 Task: Change  the formatting of the data to Which is Less than 10, In conditional formating, put the option 'Light Red Fill with Drak Red Text. 'In the sheet  Attendance Spreadsheetbook
Action: Mouse moved to (32, 155)
Screenshot: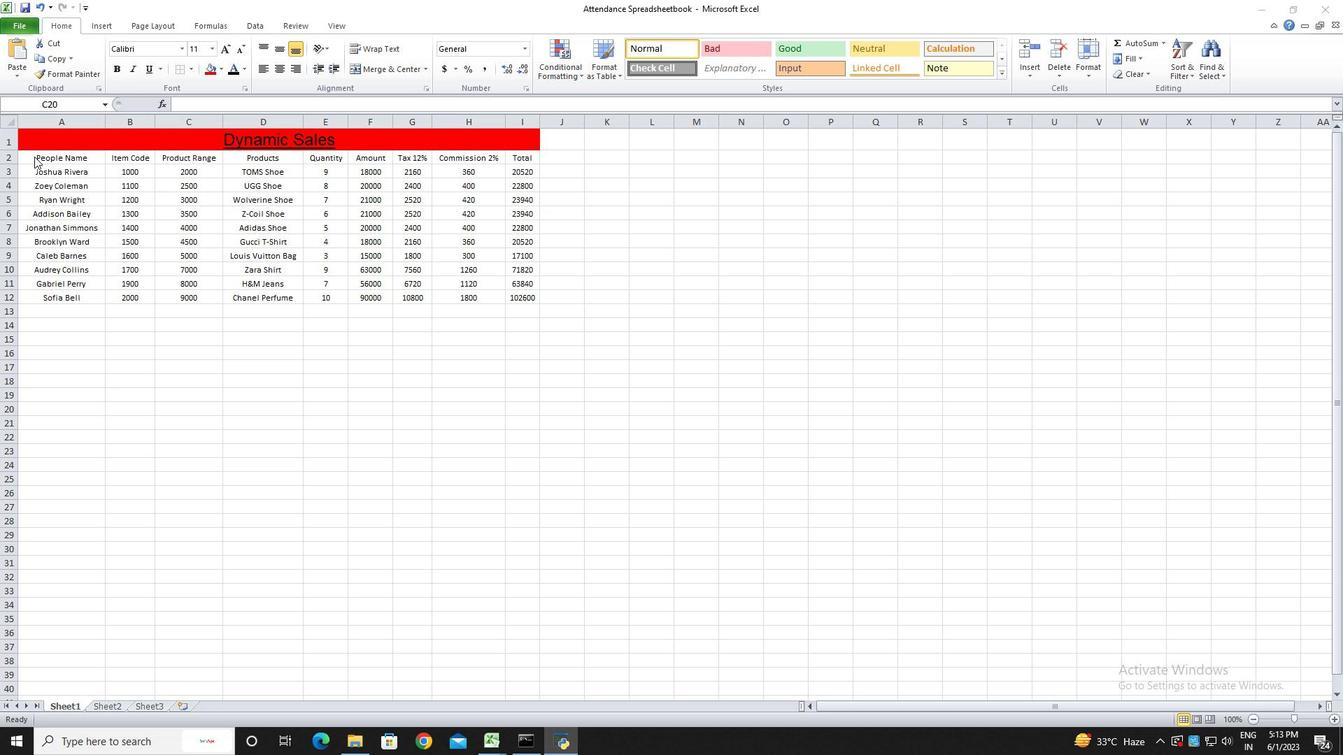 
Action: Mouse pressed left at (32, 155)
Screenshot: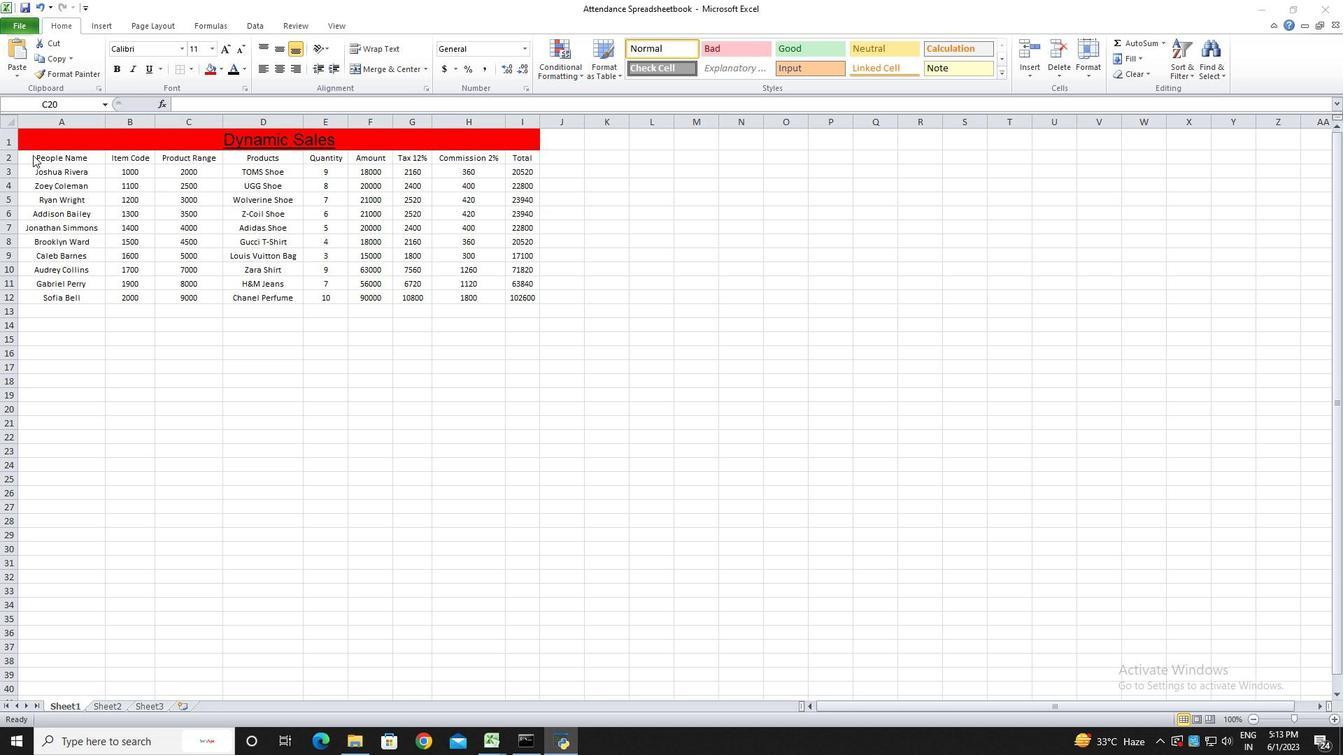 
Action: Mouse moved to (32, 158)
Screenshot: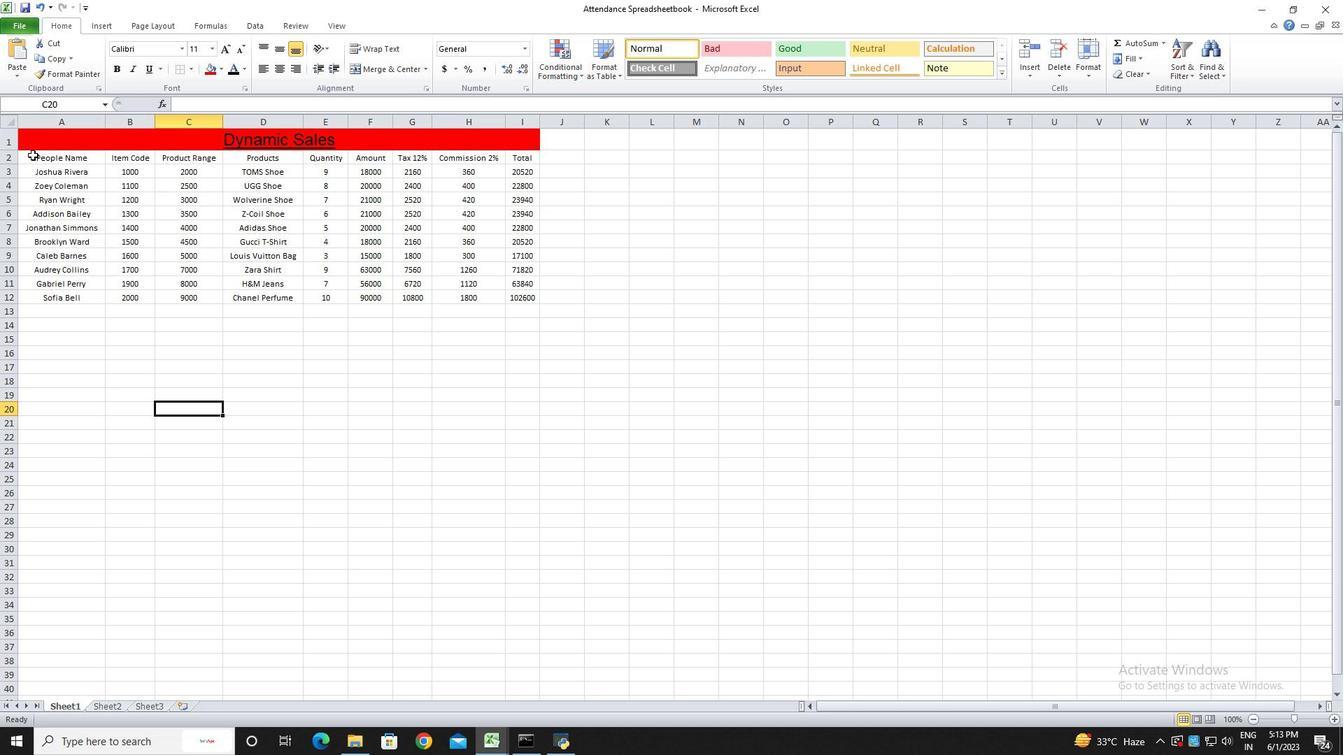 
Action: Mouse pressed left at (32, 158)
Screenshot: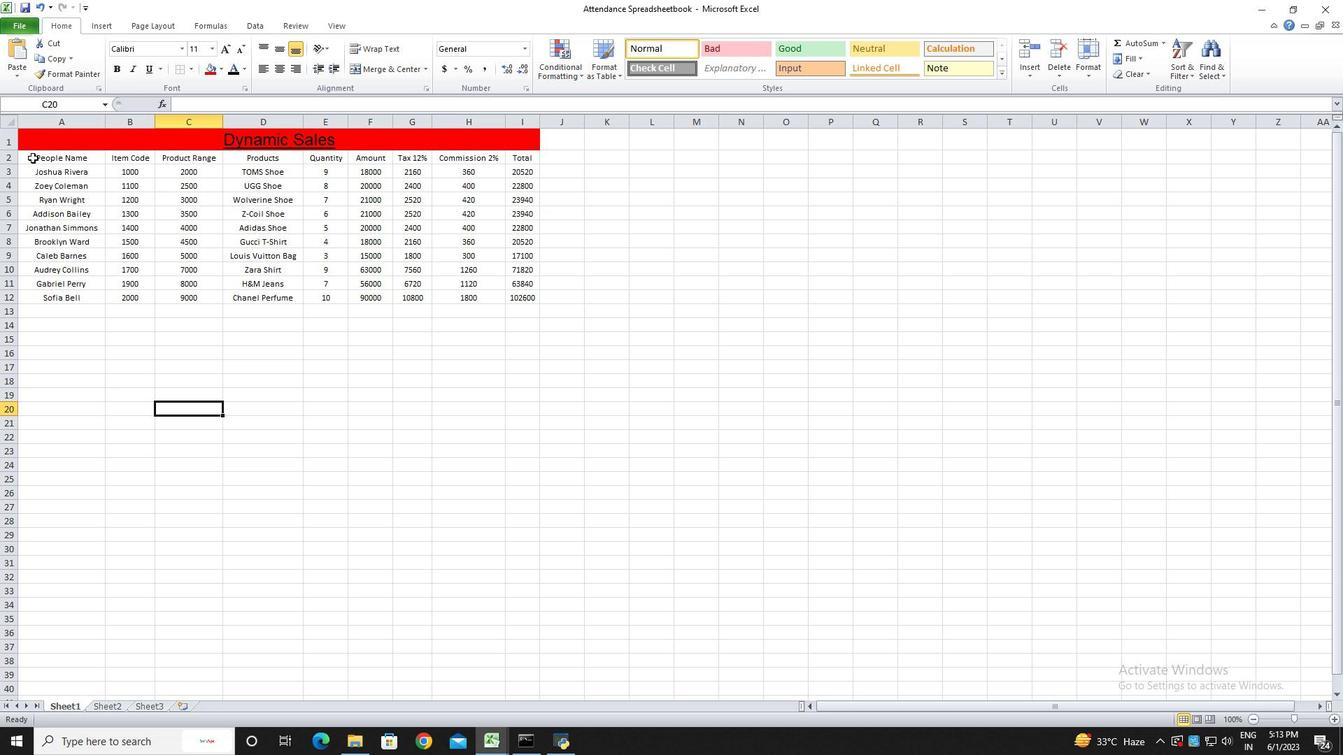 
Action: Mouse pressed left at (32, 158)
Screenshot: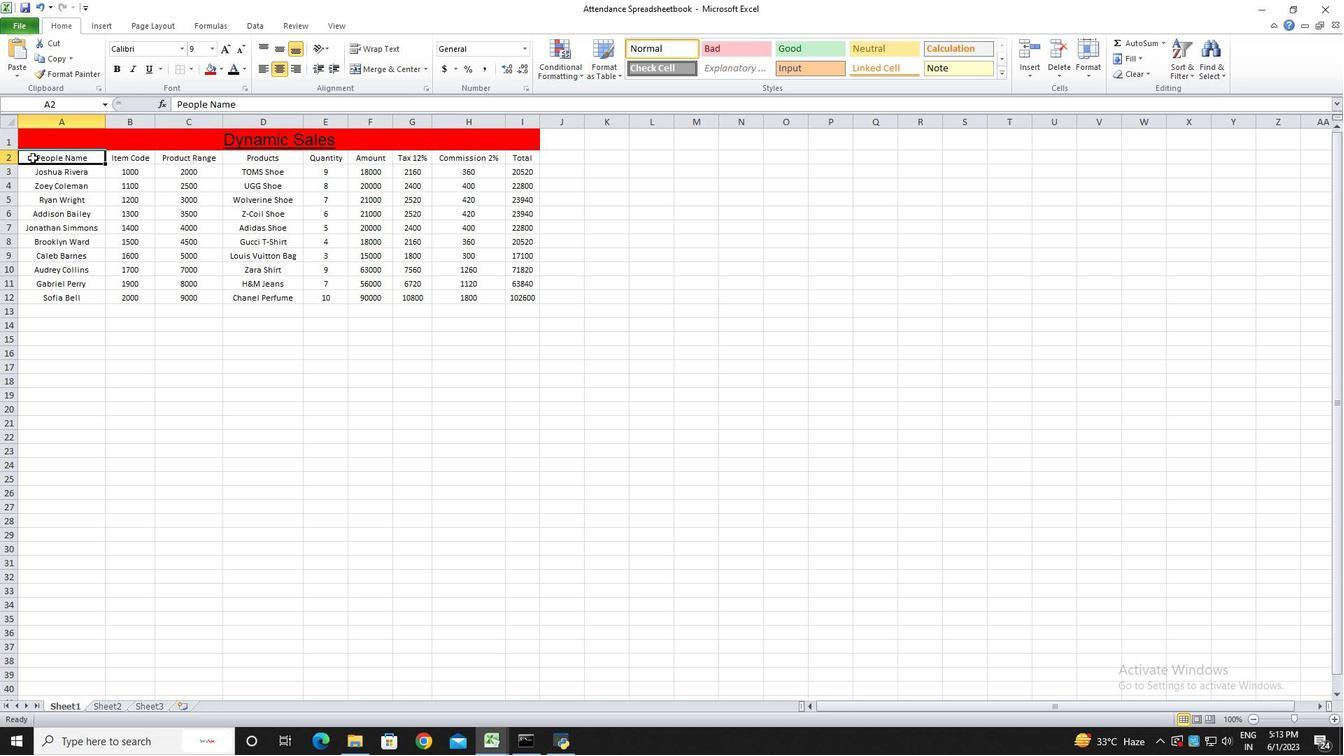 
Action: Mouse moved to (67, 339)
Screenshot: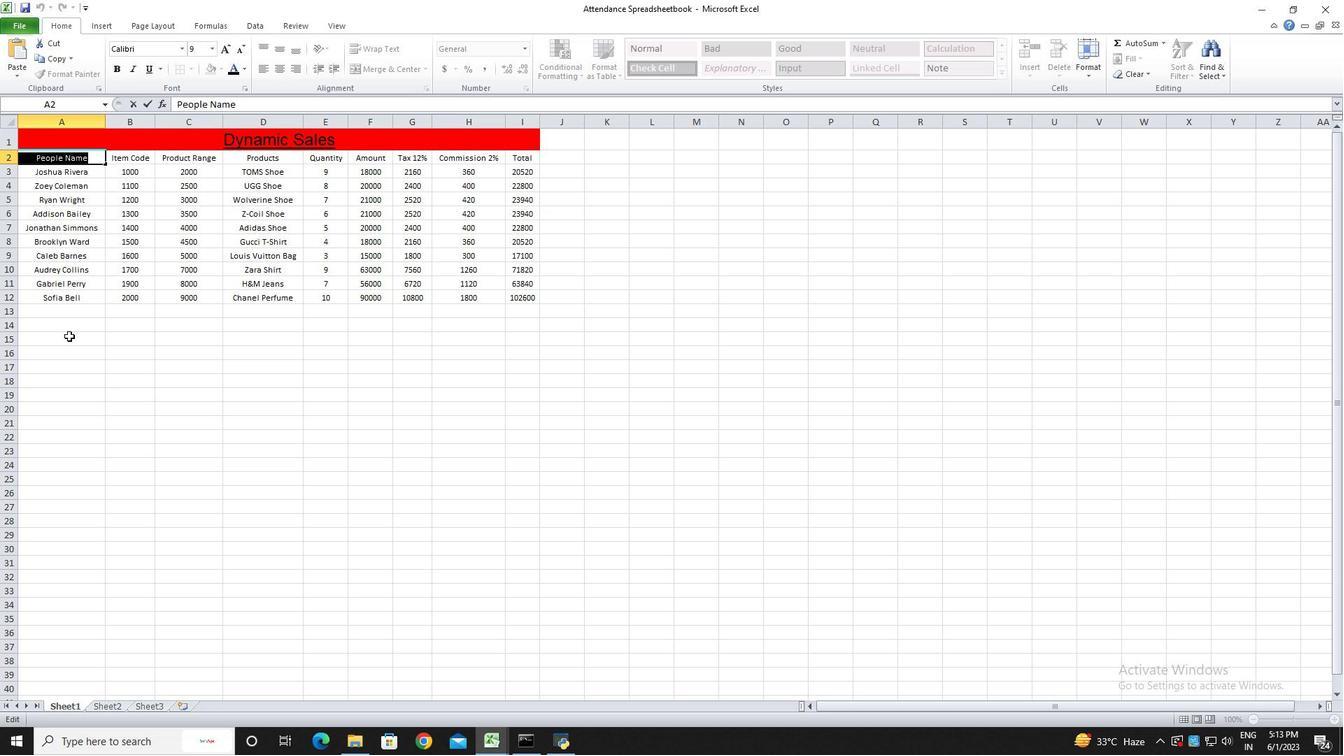 
Action: Mouse pressed left at (67, 339)
Screenshot: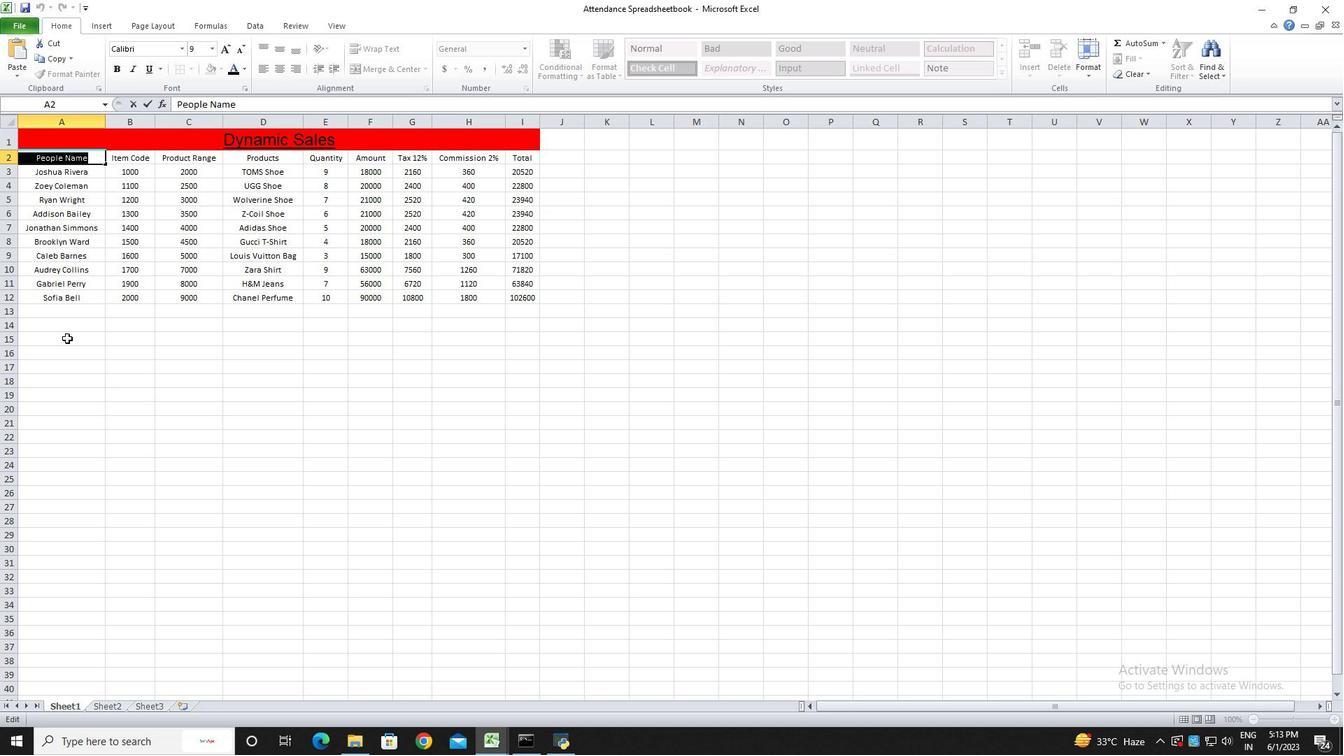 
Action: Mouse moved to (32, 156)
Screenshot: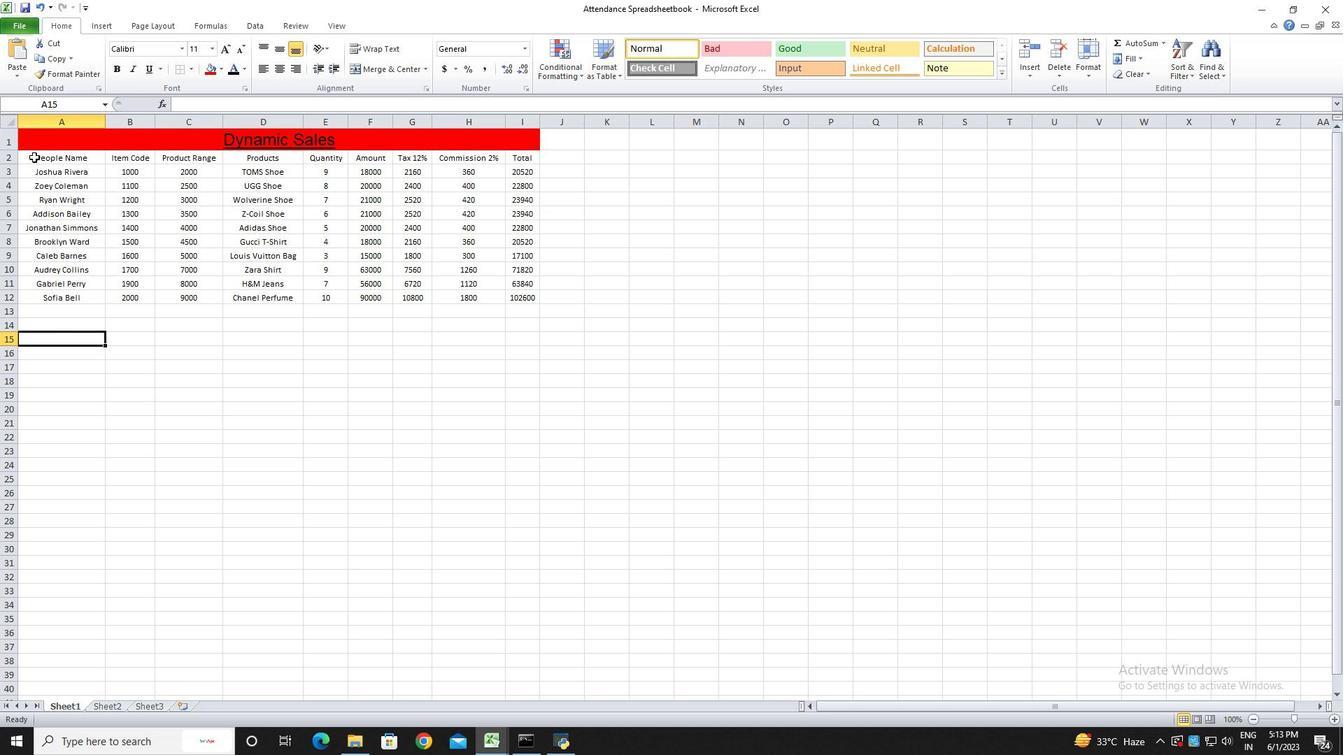 
Action: Mouse pressed left at (32, 156)
Screenshot: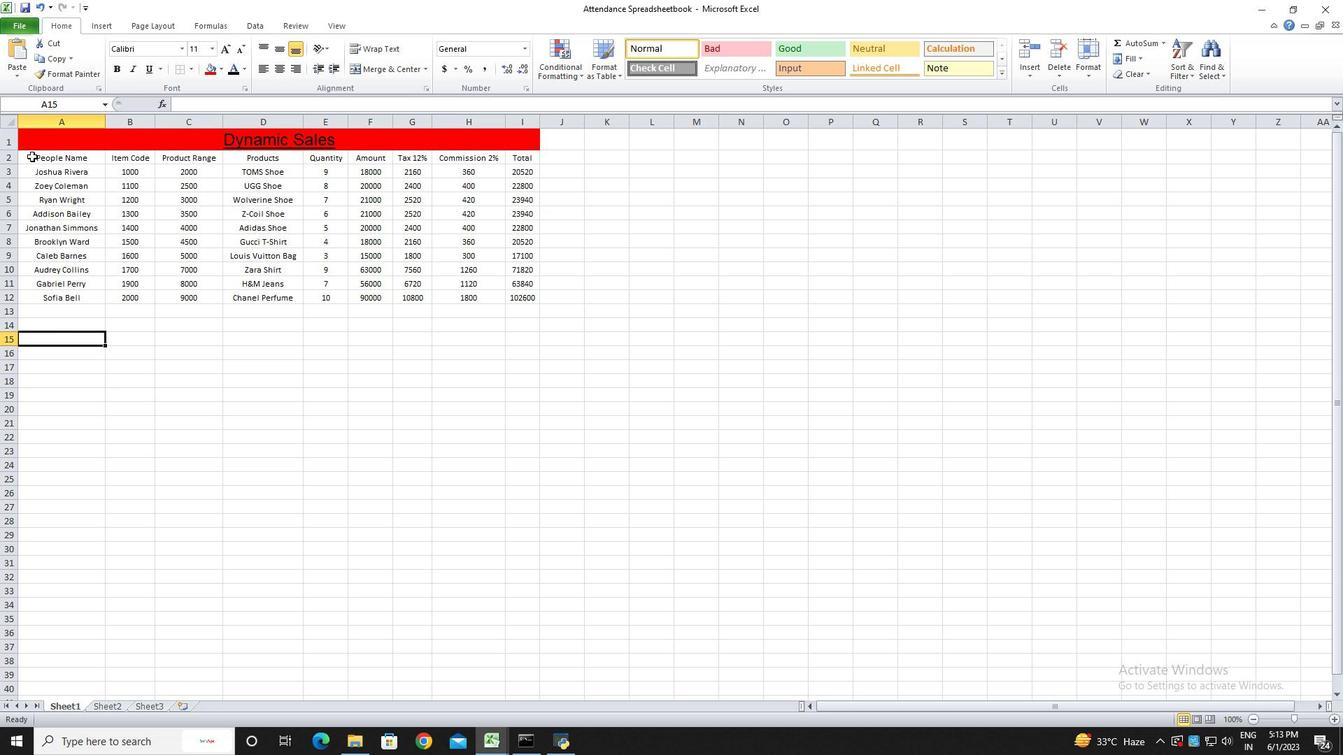 
Action: Mouse moved to (581, 76)
Screenshot: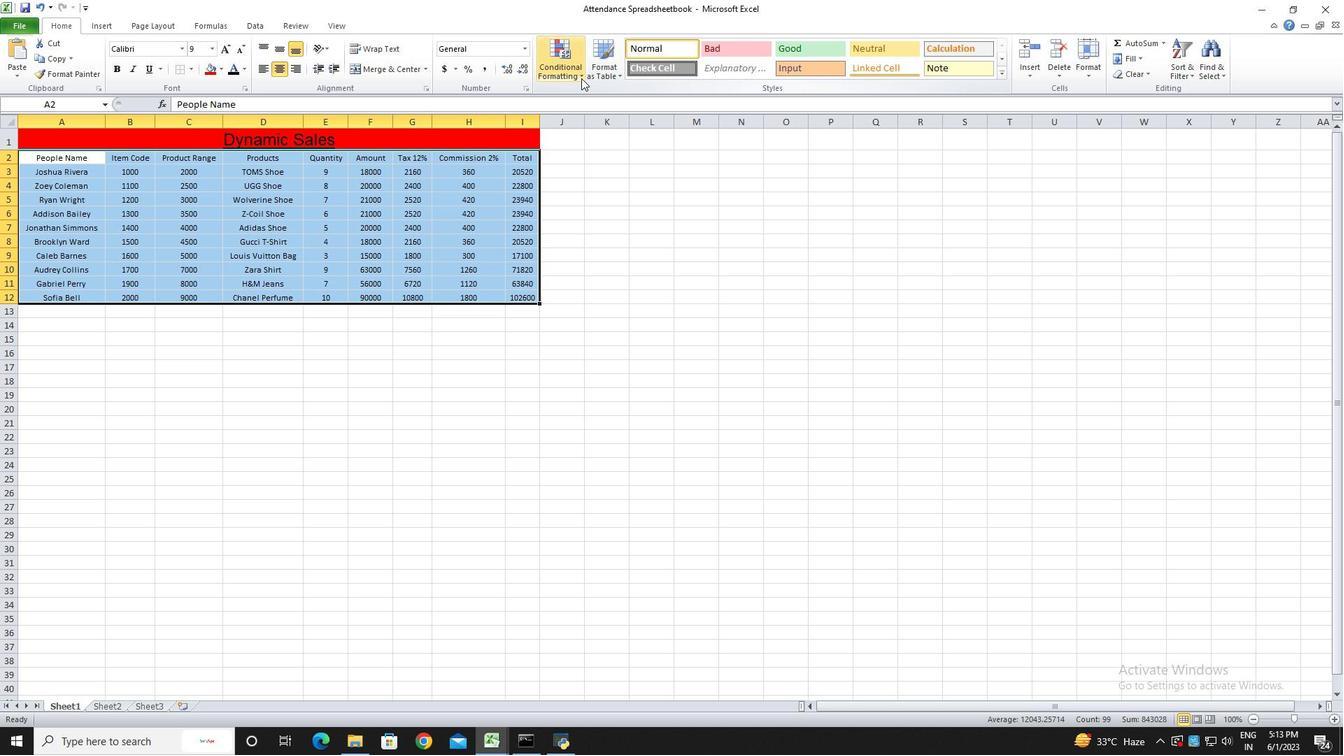
Action: Mouse pressed left at (581, 76)
Screenshot: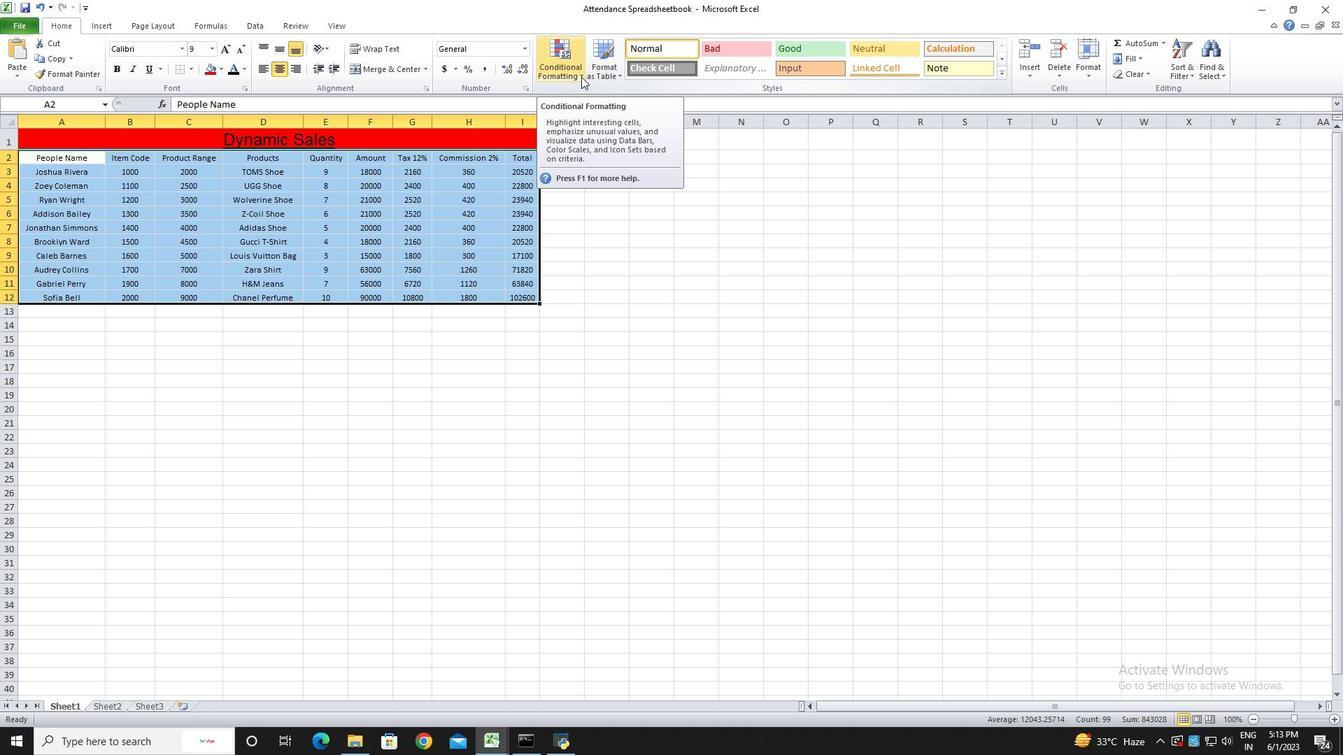 
Action: Mouse moved to (719, 126)
Screenshot: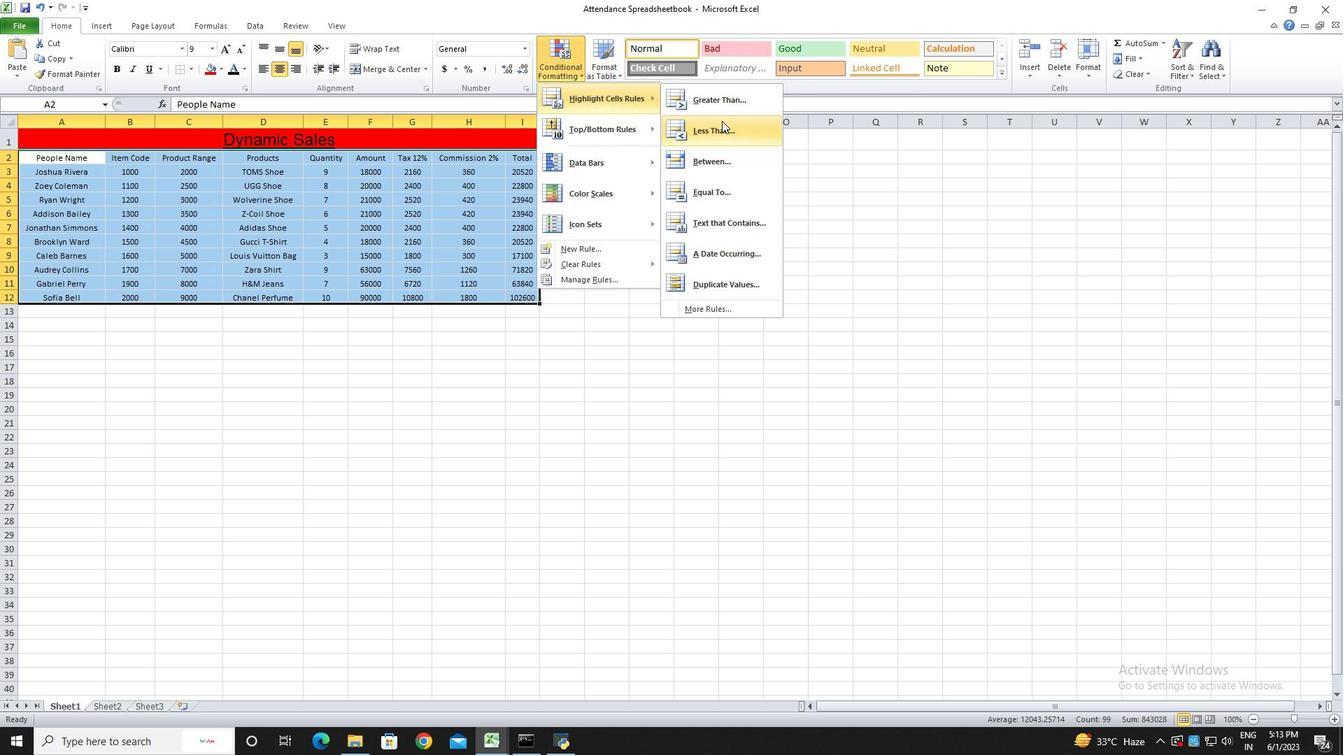 
Action: Mouse pressed left at (719, 126)
Screenshot: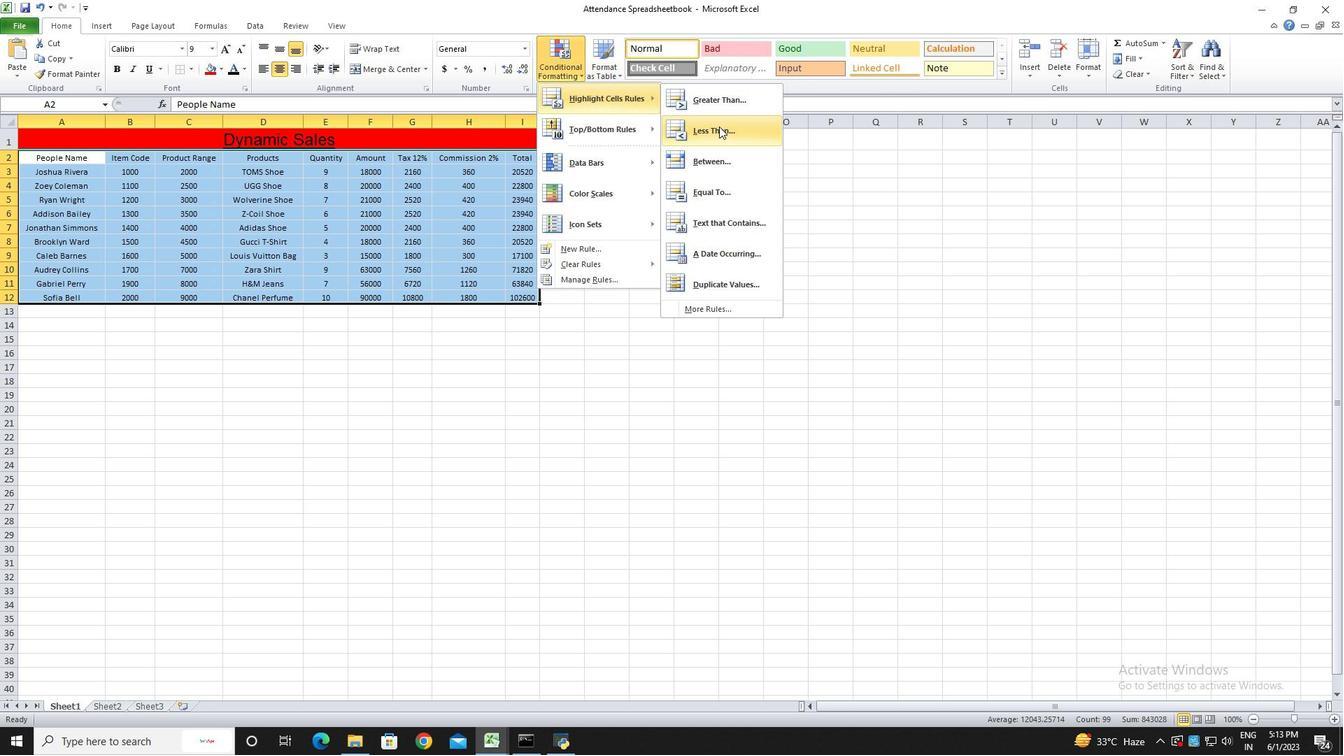 
Action: Key pressed 10
Screenshot: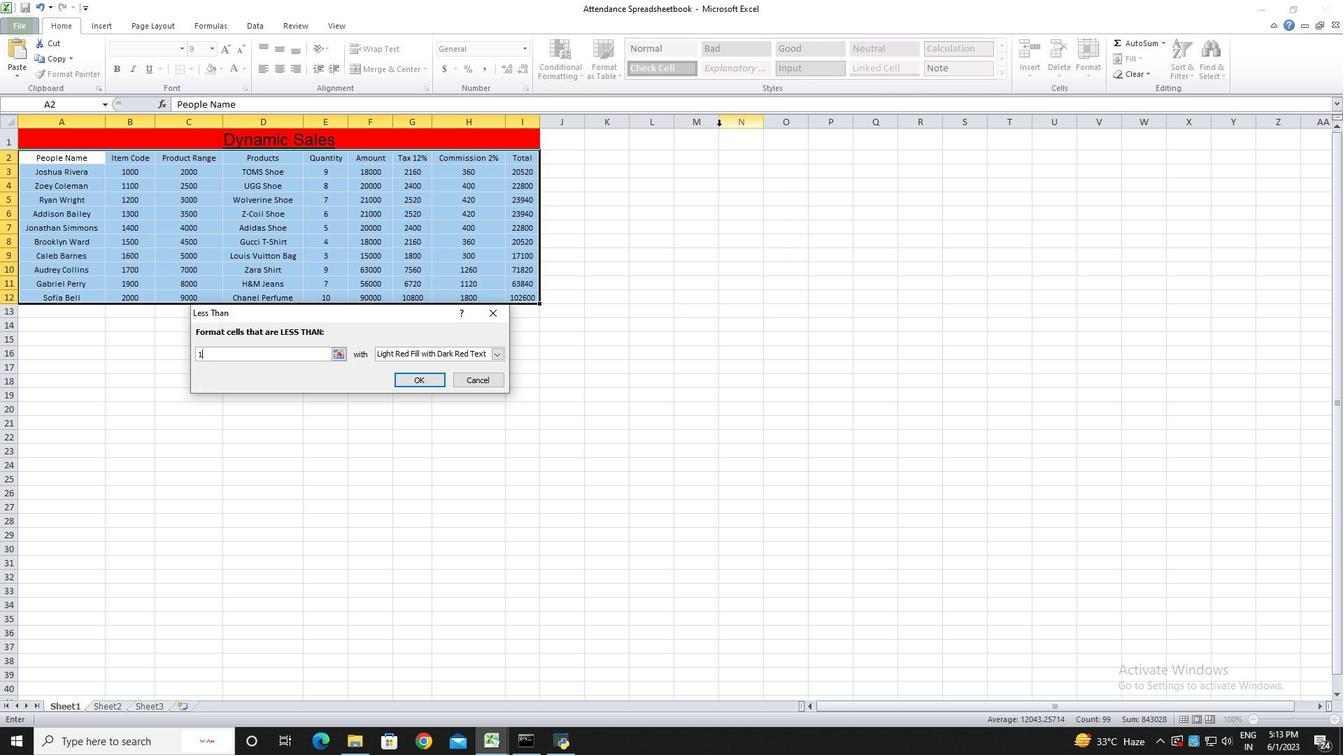 
Action: Mouse moved to (495, 354)
Screenshot: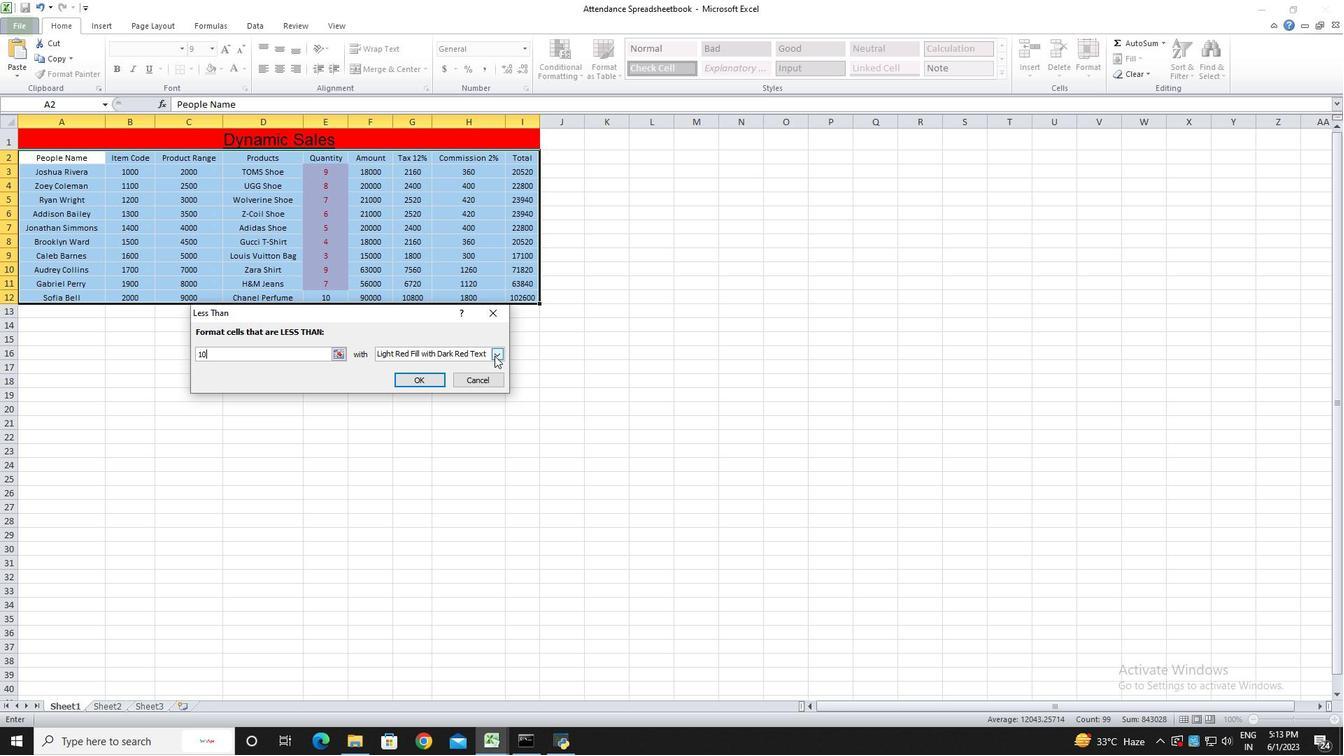 
Action: Mouse pressed left at (495, 354)
Screenshot: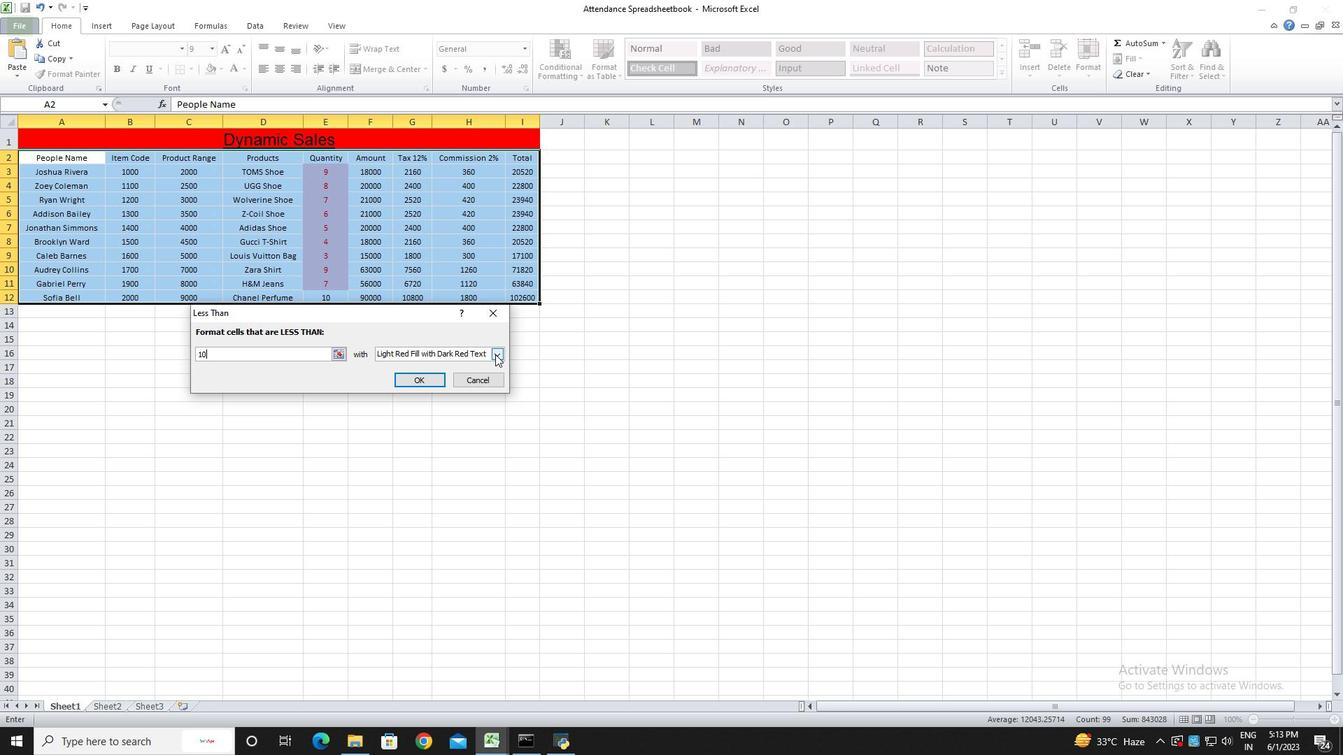 
Action: Mouse moved to (424, 366)
Screenshot: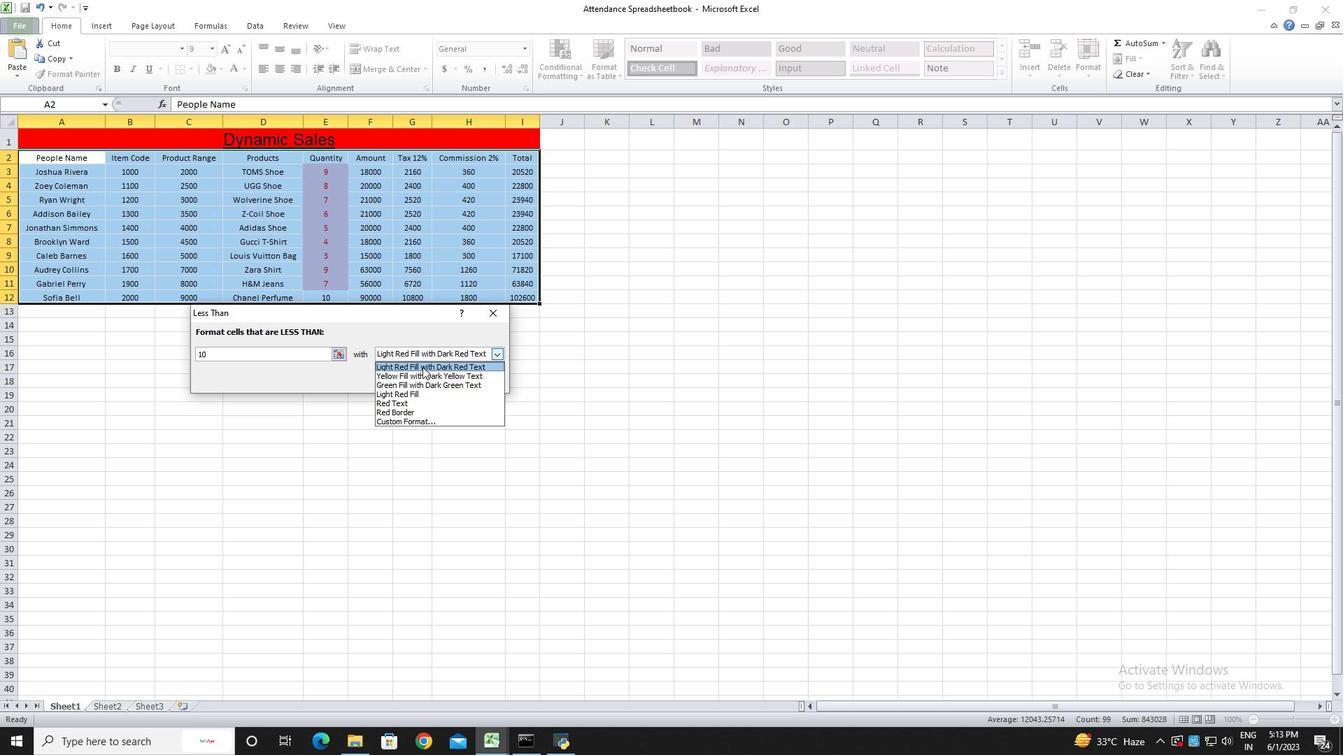 
Action: Mouse pressed left at (424, 366)
Screenshot: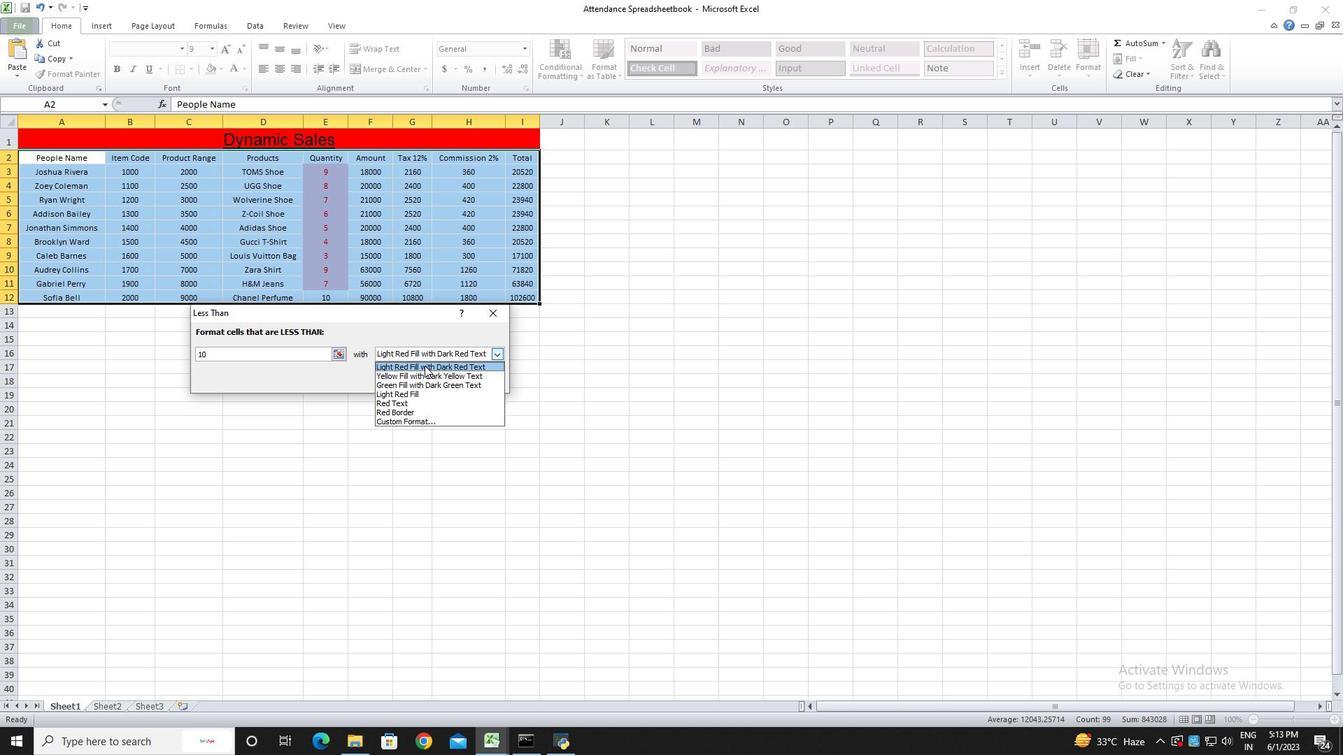 
Action: Mouse moved to (422, 380)
Screenshot: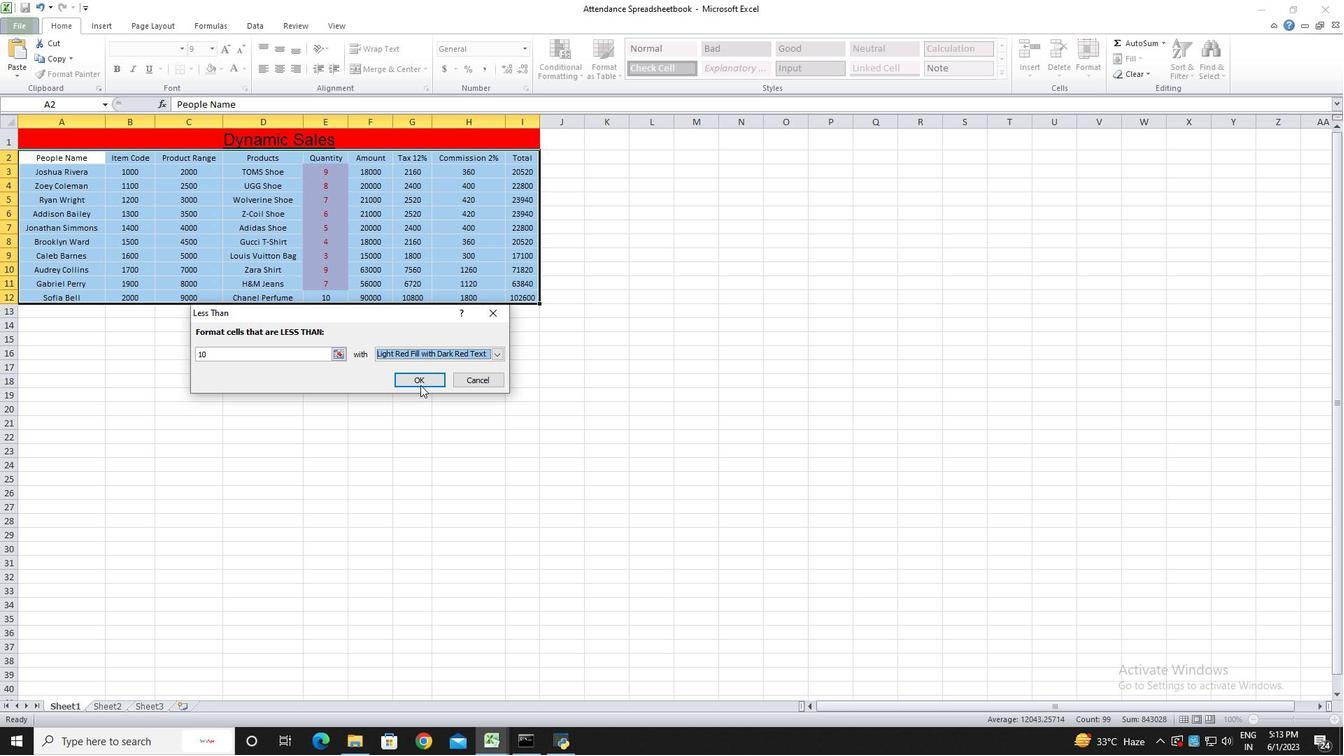 
Action: Mouse pressed left at (422, 380)
Screenshot: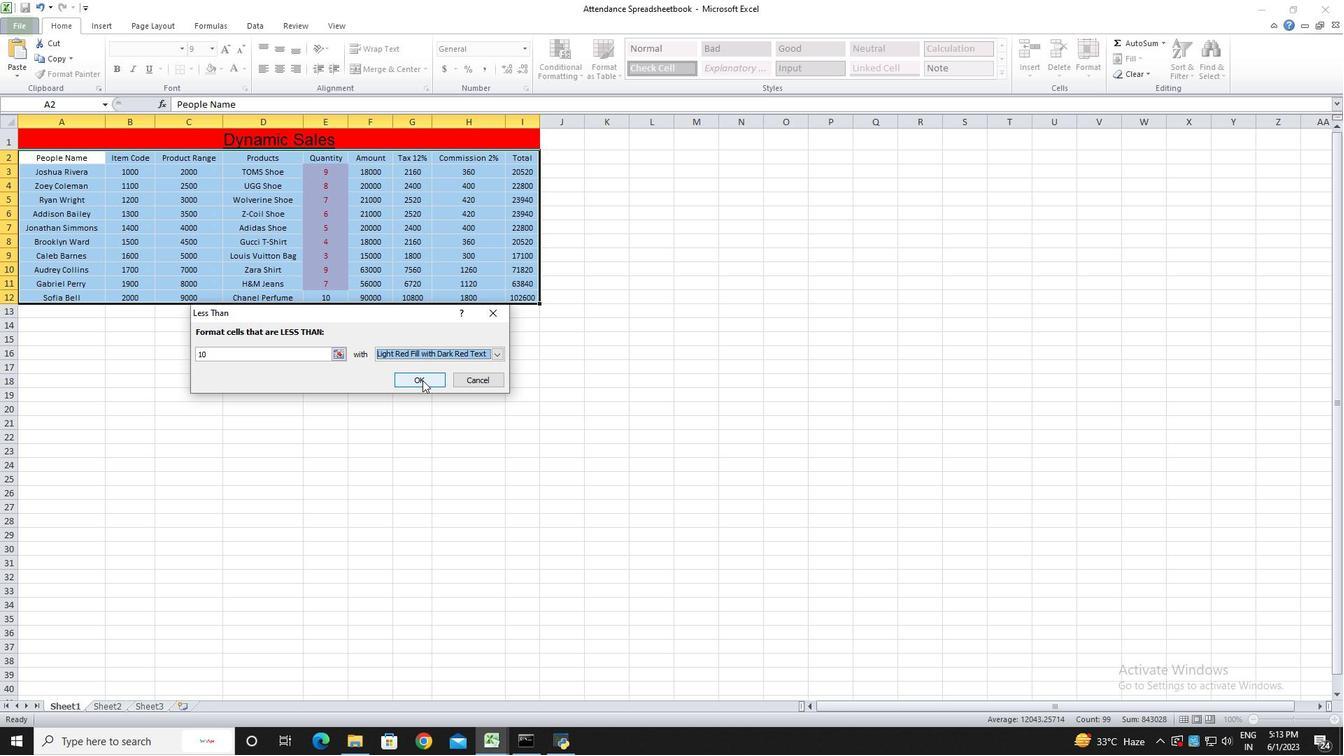
Action: Mouse pressed left at (422, 380)
Screenshot: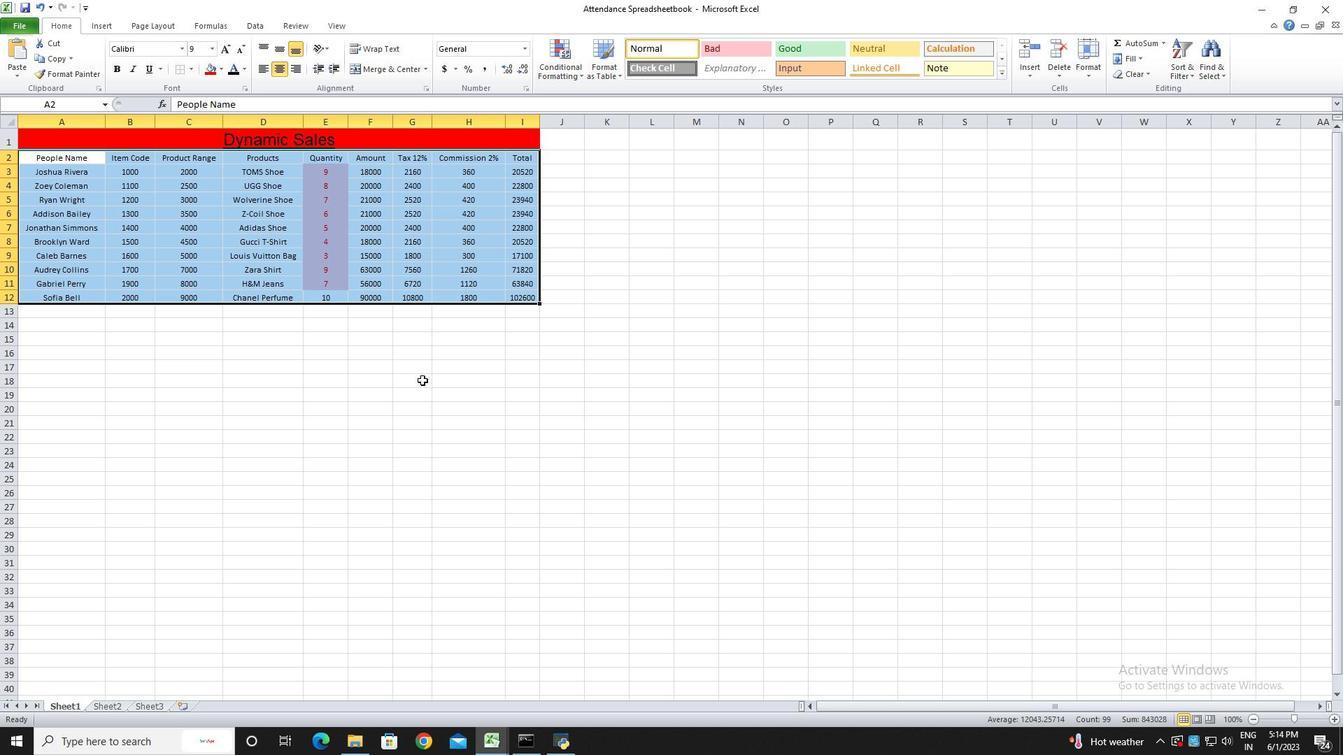 
Action: Key pressed ctrl+S<'\x13'><'\x13'><'\x13'><'\x13'><'\x13'><'\x13'><'\x13'><'\x13'><'\x13'><'\x13'><'\x13'><'\x13'><'\x13'><'\x13'><'\x13'><'\x13'>
Screenshot: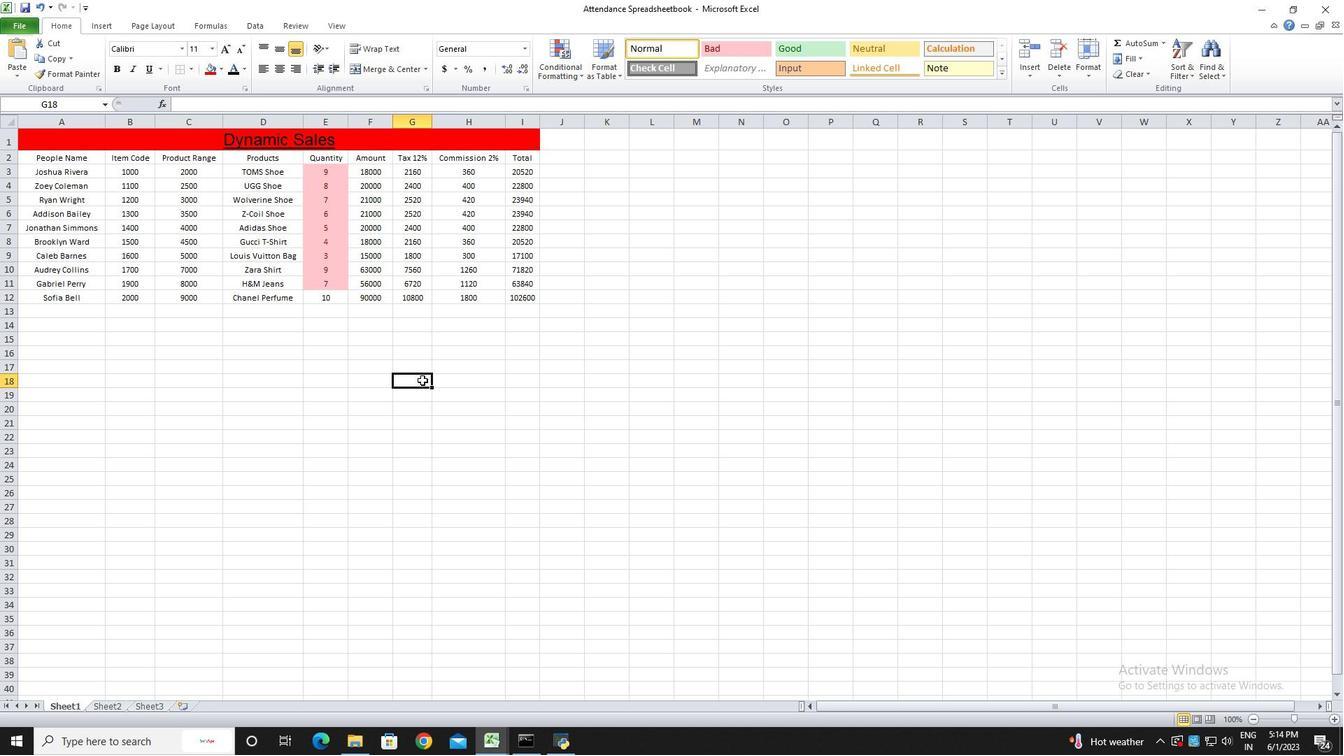 
